 Task: Use the formula "CHITEST" in spreadsheet "Project portfolio".
Action: Mouse pressed left at (280, 318)
Screenshot: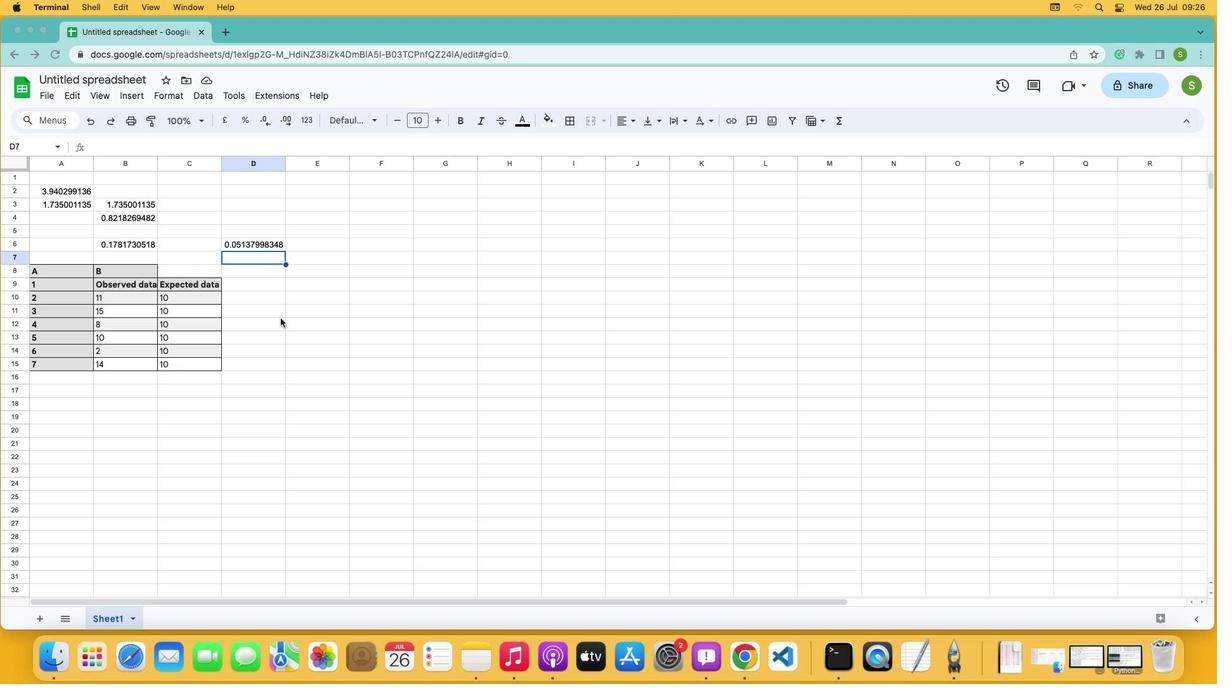 
Action: Mouse moved to (123, 97)
Screenshot: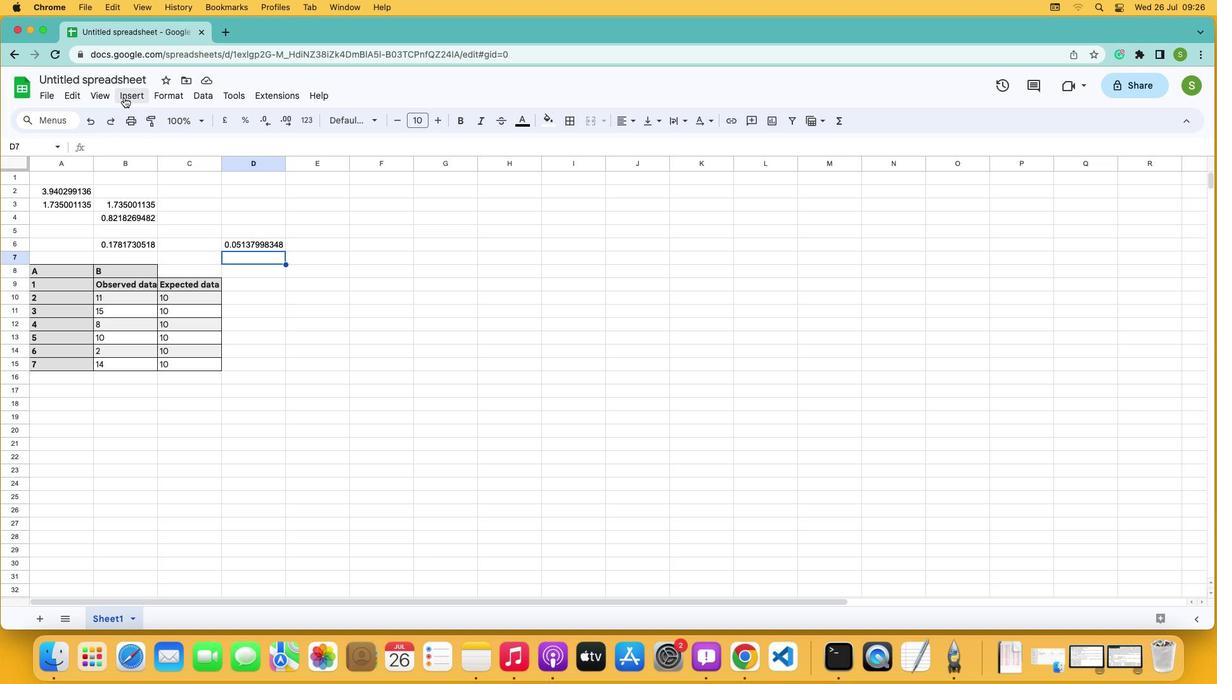 
Action: Mouse pressed left at (123, 97)
Screenshot: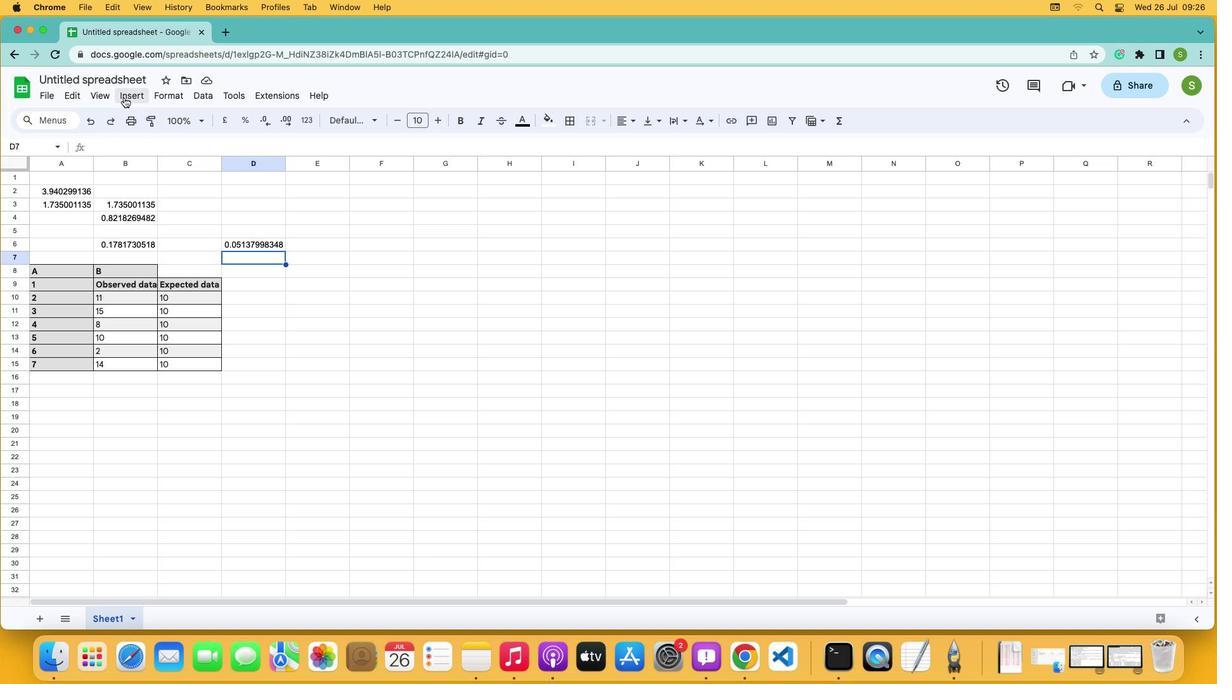 
Action: Mouse moved to (171, 302)
Screenshot: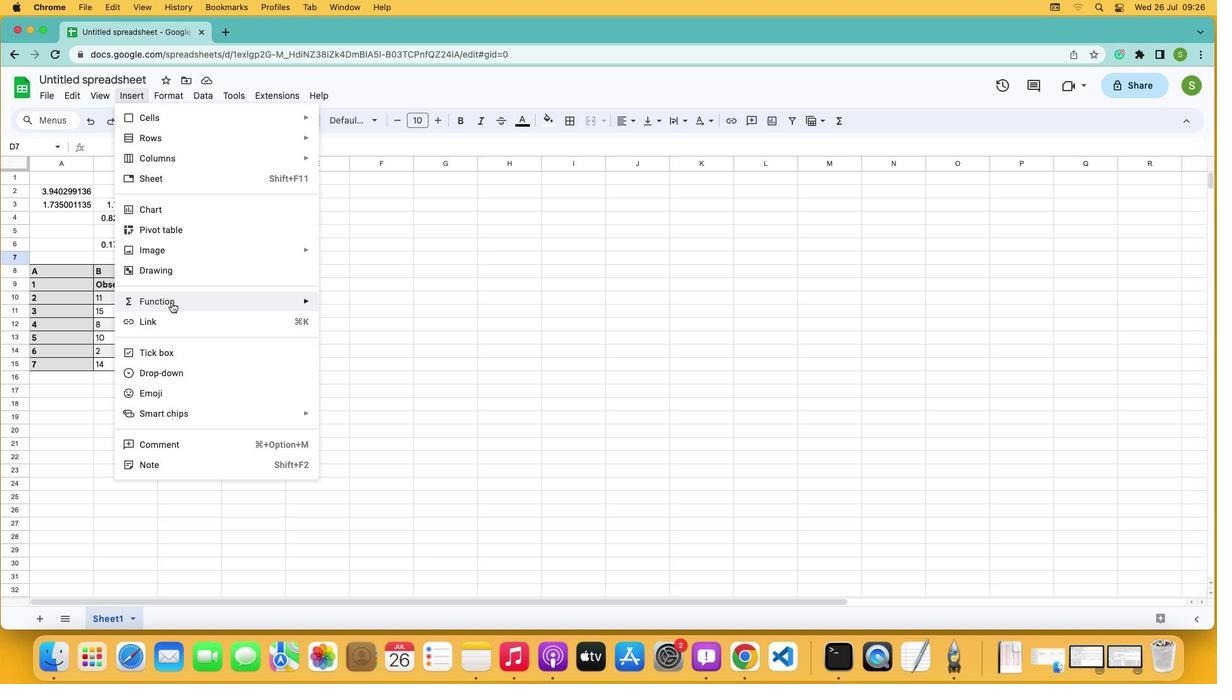 
Action: Mouse pressed left at (171, 302)
Screenshot: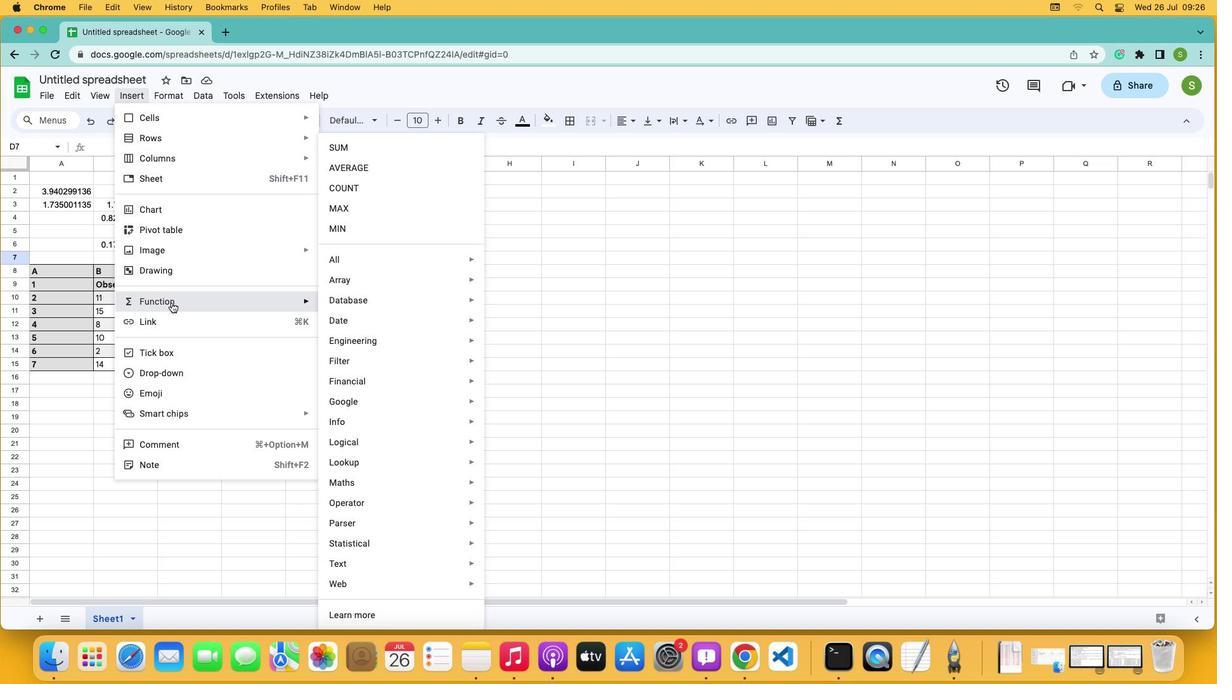 
Action: Mouse moved to (351, 263)
Screenshot: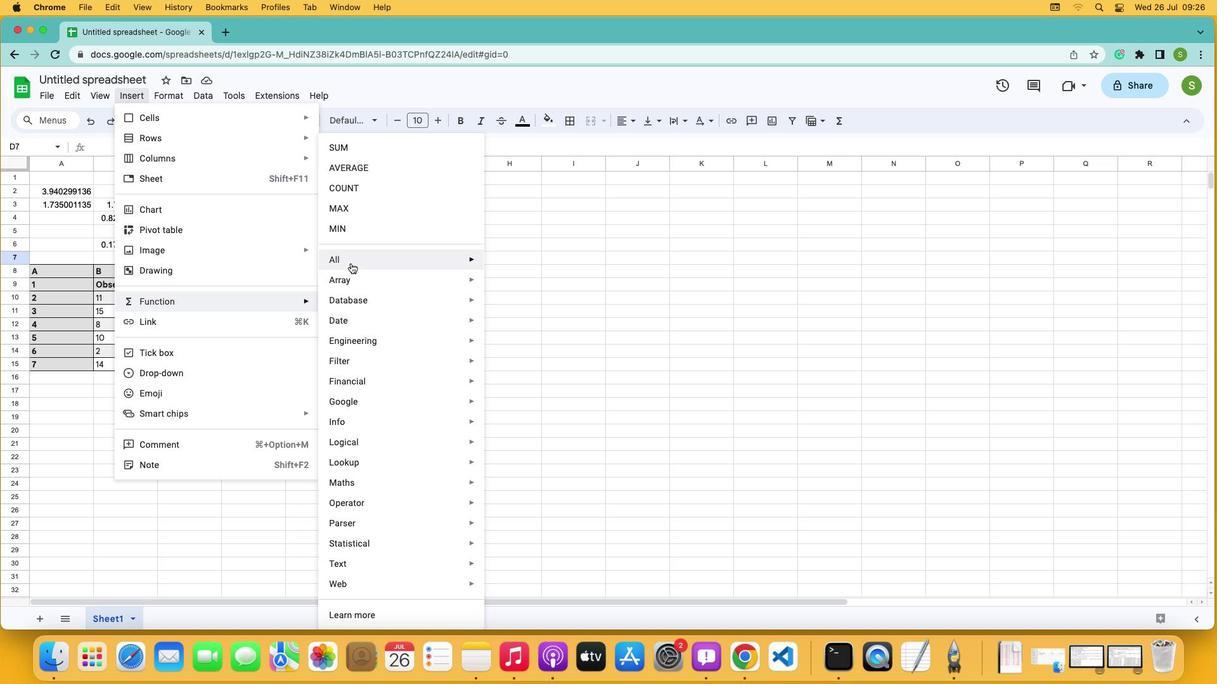
Action: Mouse pressed left at (351, 263)
Screenshot: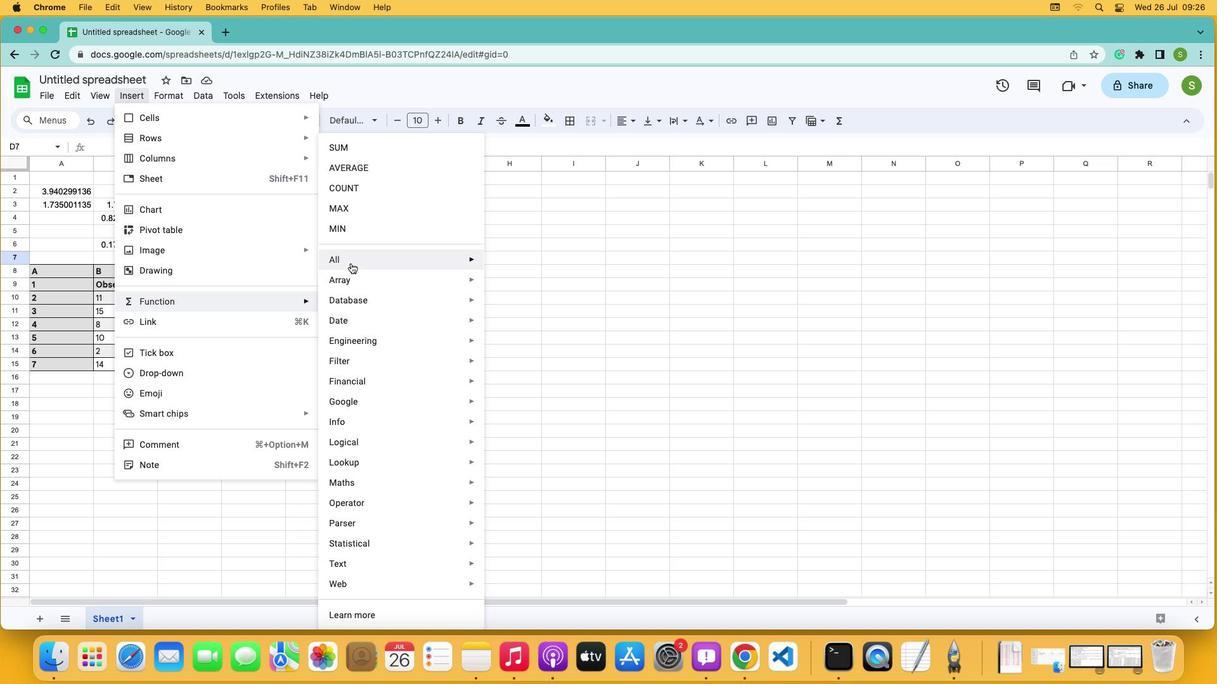 
Action: Mouse moved to (515, 540)
Screenshot: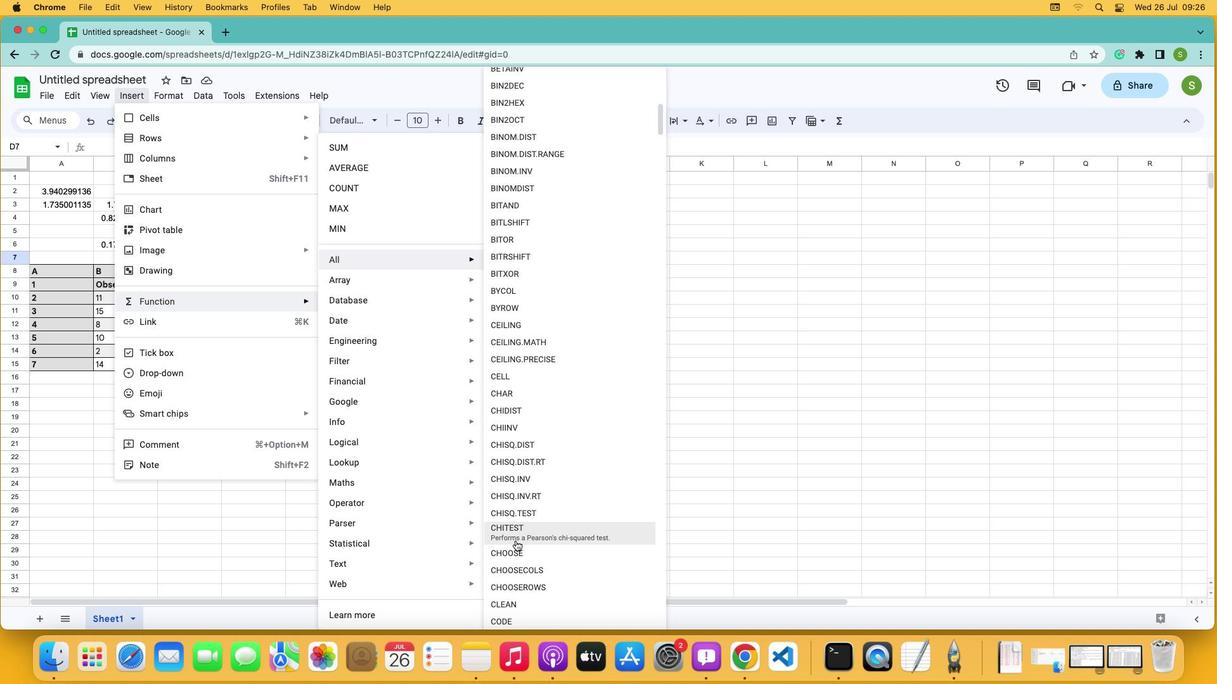 
Action: Mouse pressed left at (515, 540)
Screenshot: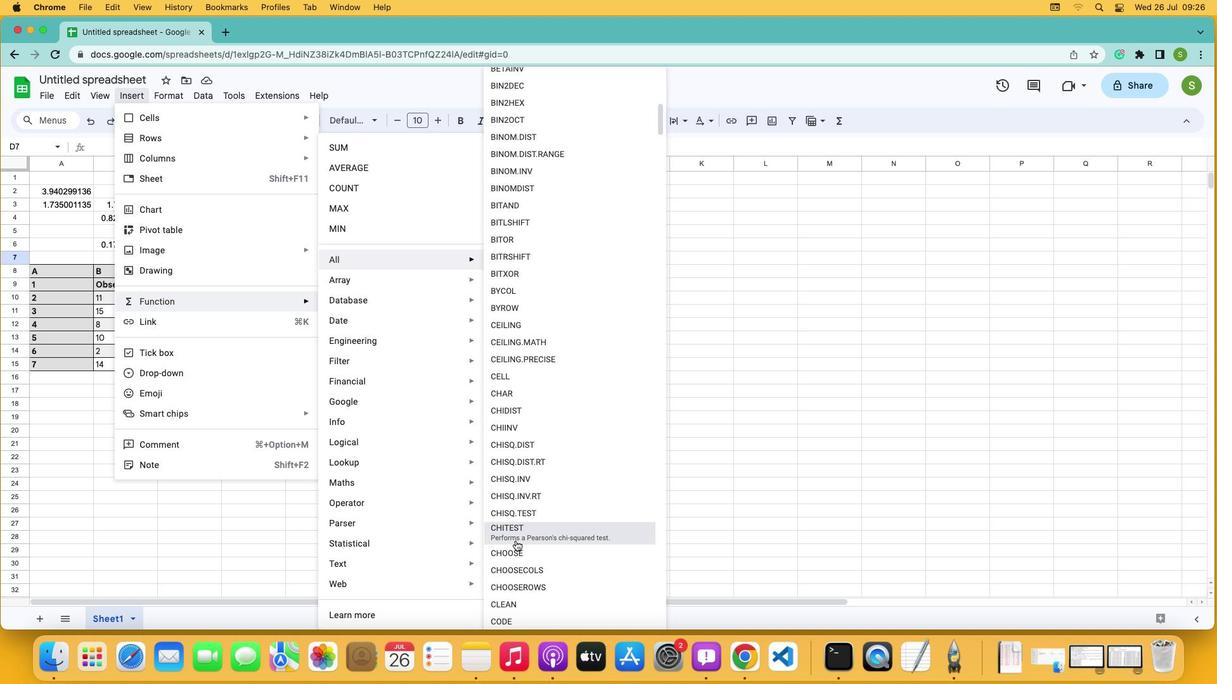 
Action: Mouse moved to (118, 299)
Screenshot: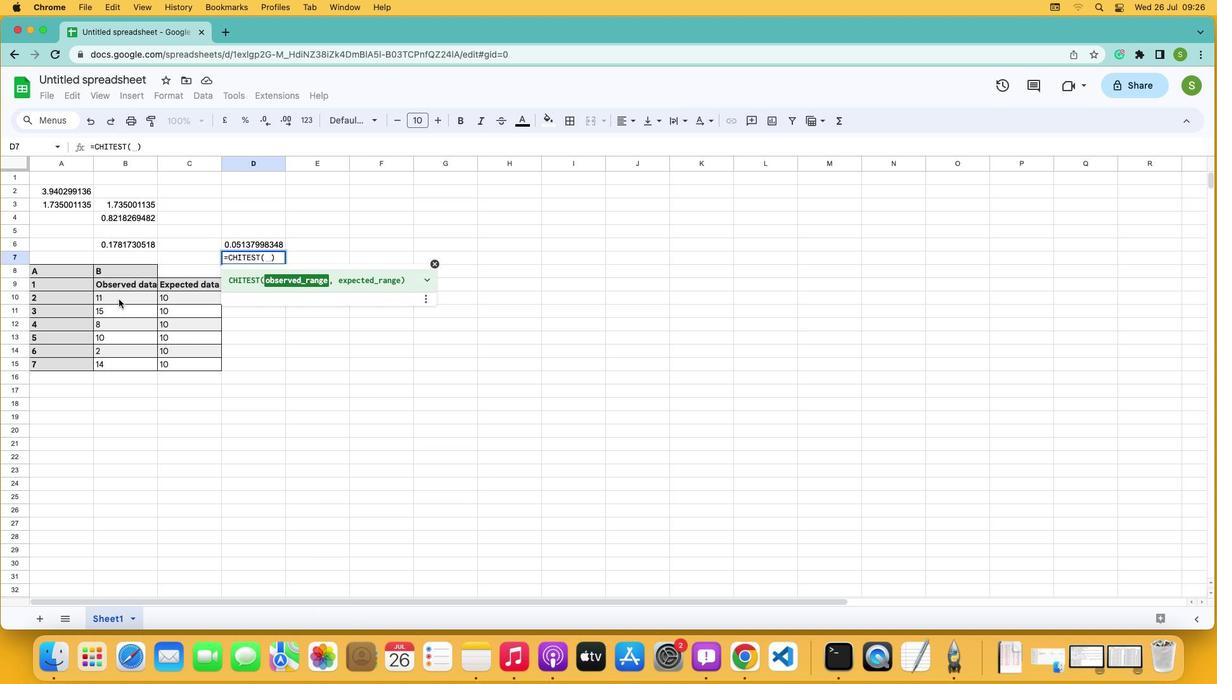 
Action: Mouse pressed left at (118, 299)
Screenshot: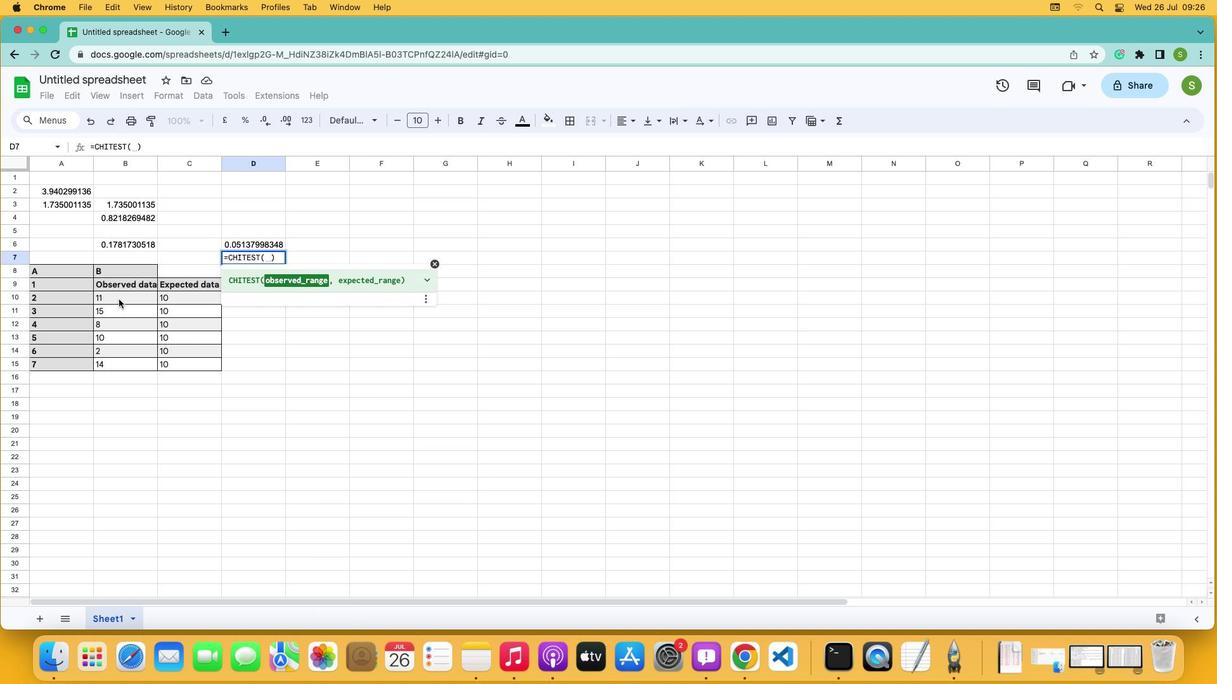 
Action: Mouse moved to (126, 361)
Screenshot: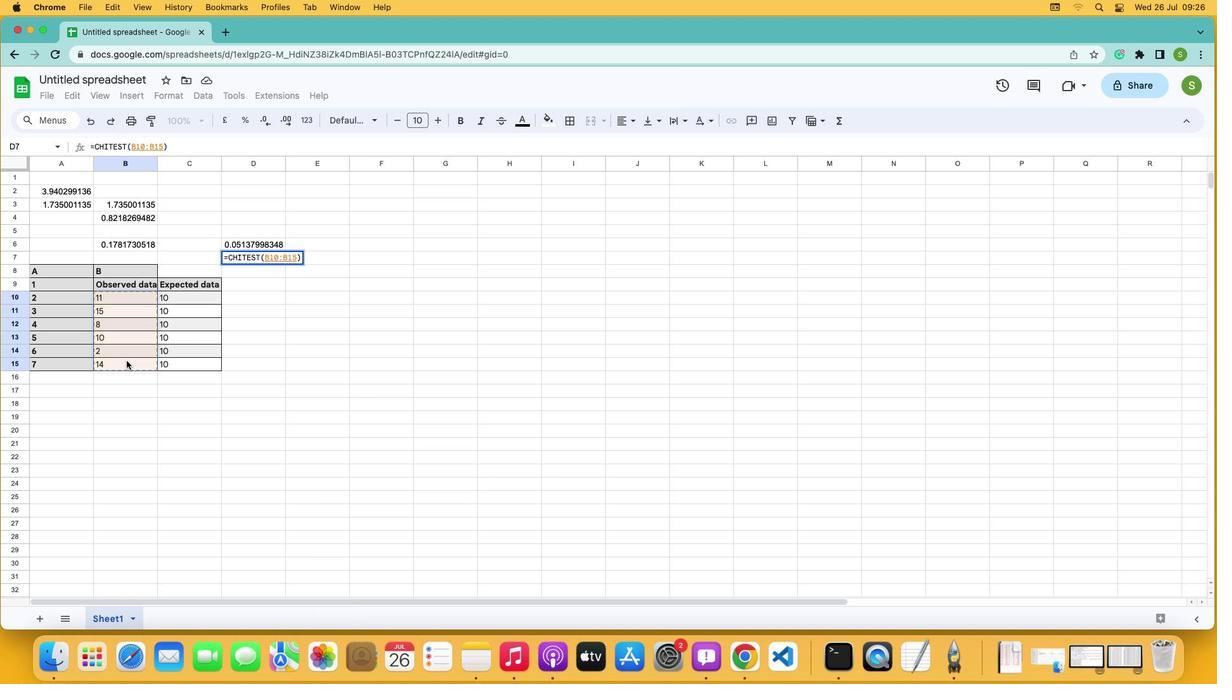 
Action: Key pressed ','
Screenshot: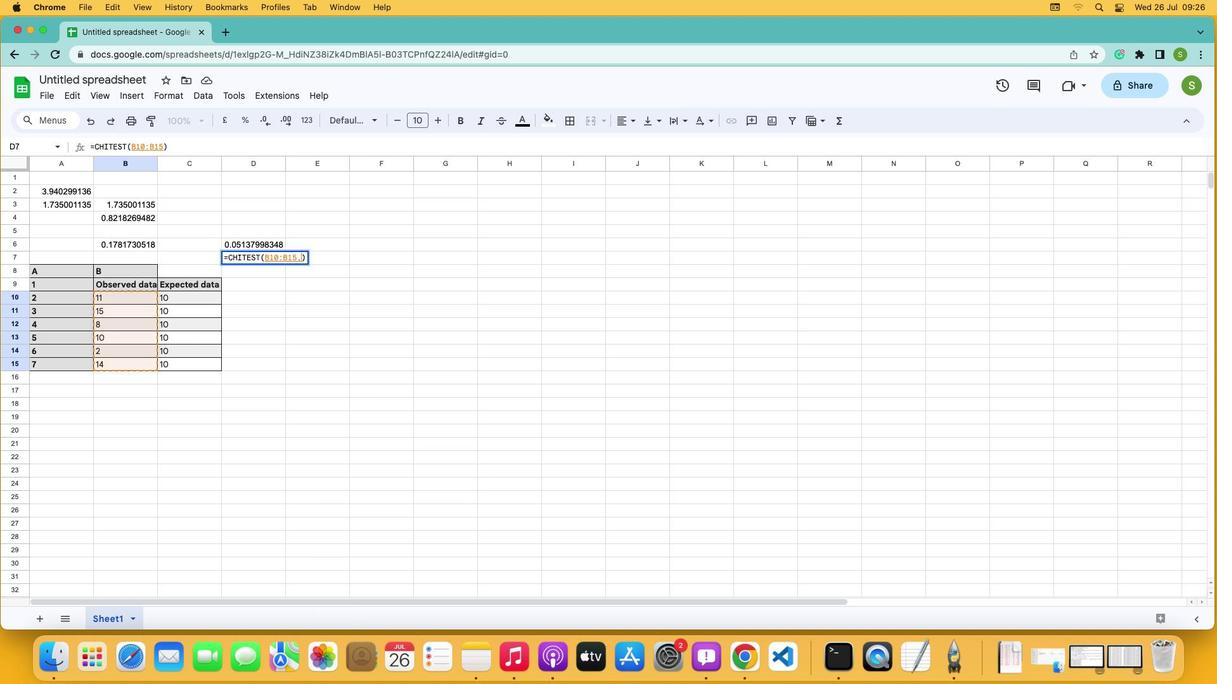 
Action: Mouse moved to (184, 296)
Screenshot: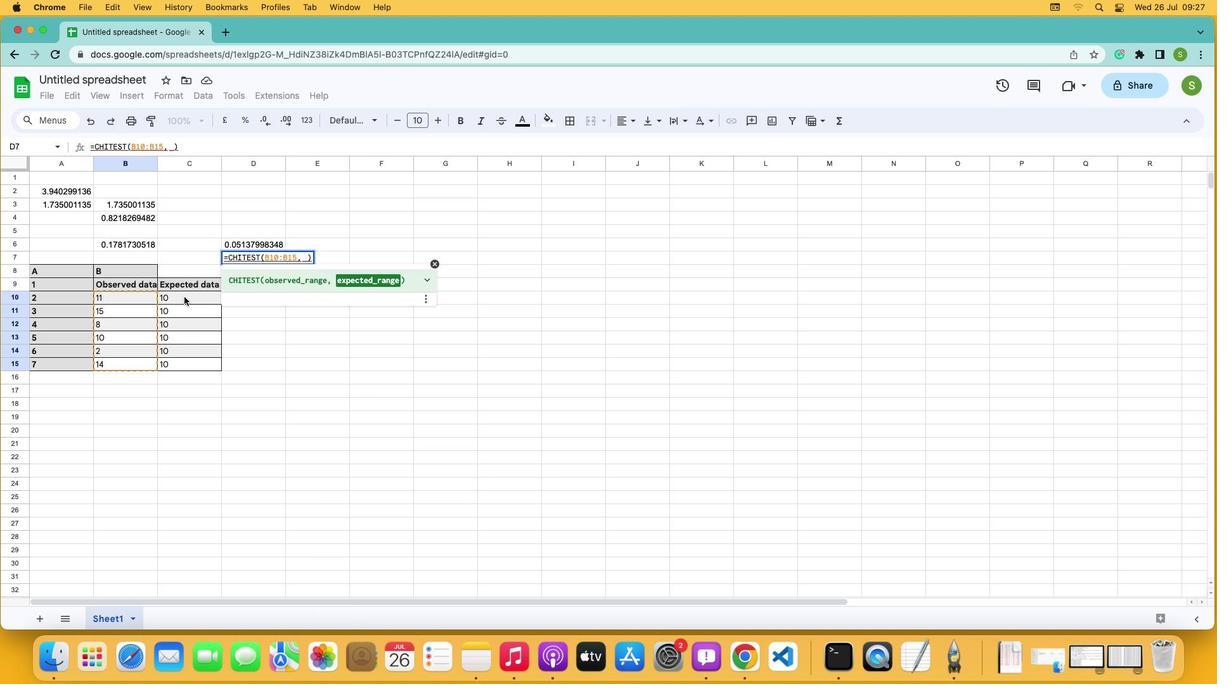 
Action: Mouse pressed left at (184, 296)
Screenshot: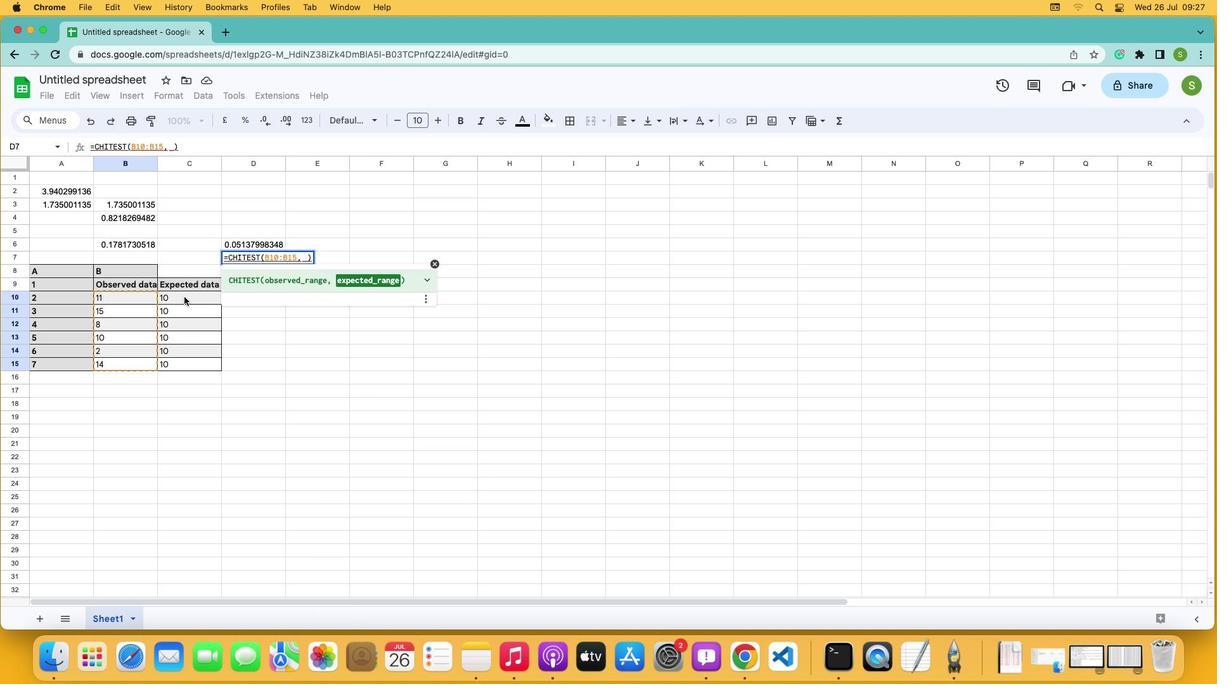 
Action: Mouse moved to (190, 362)
Screenshot: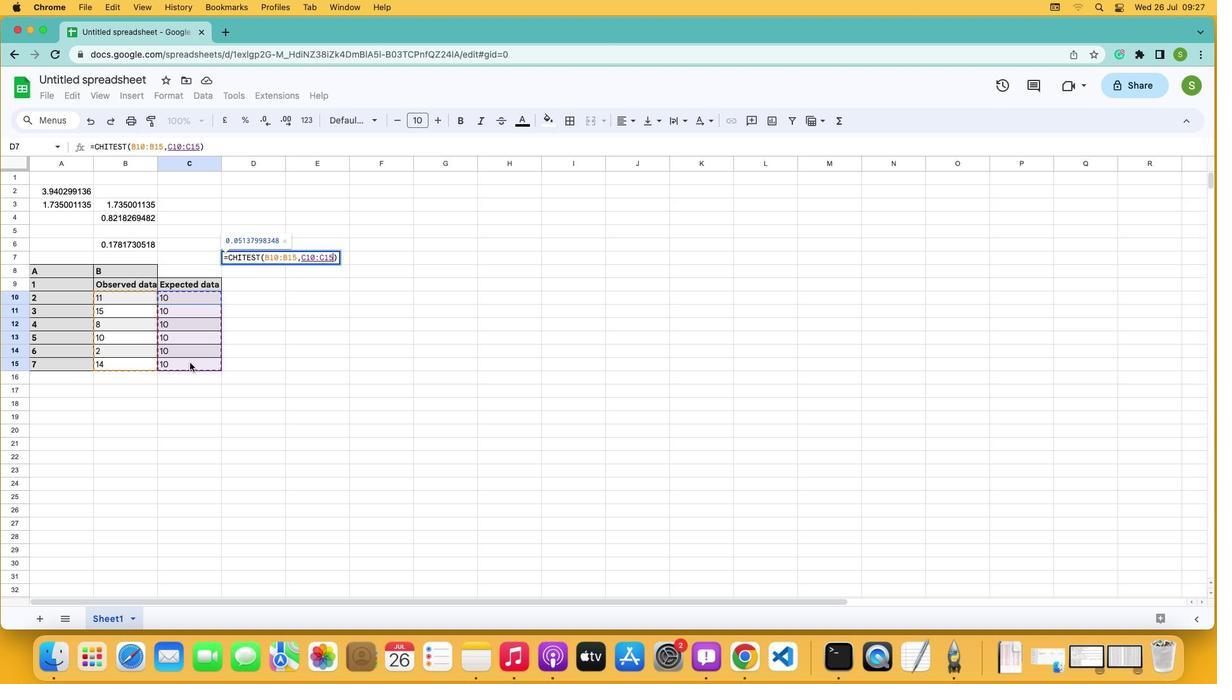 
Action: Key pressed Key.enter
Screenshot: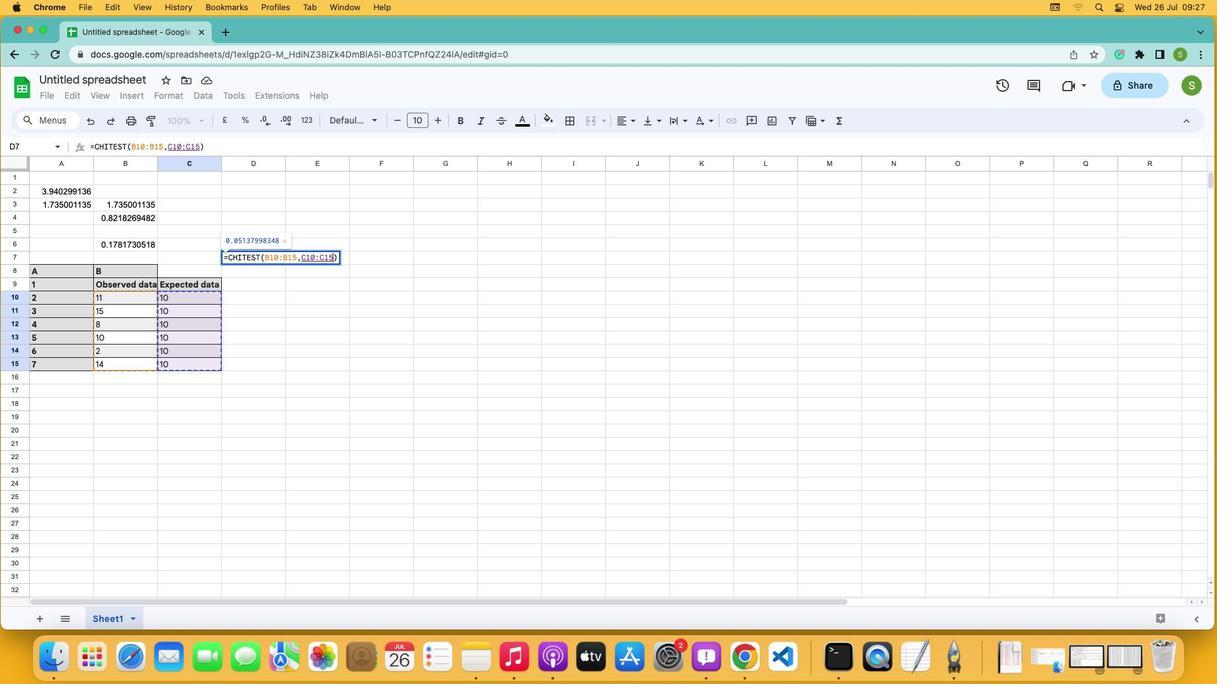 
